 Task: Add the task  Develop a content management system (CMS) for a website to the section Agile Amigos in the project AgileBee and add a Due Date to the respective task as 2023/10/13
Action: Mouse moved to (76, 246)
Screenshot: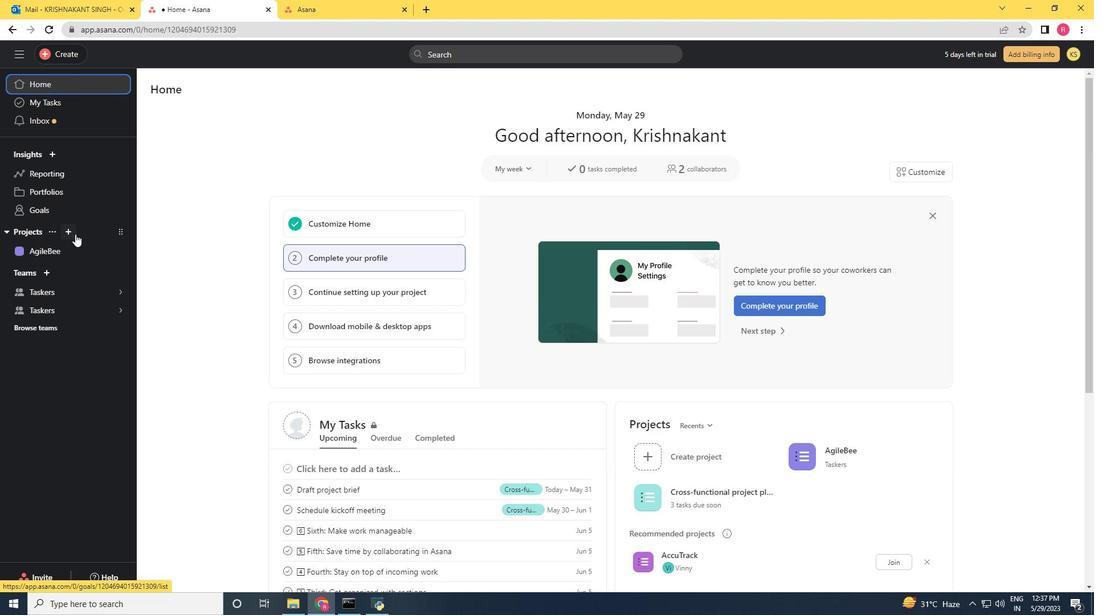 
Action: Mouse pressed left at (76, 246)
Screenshot: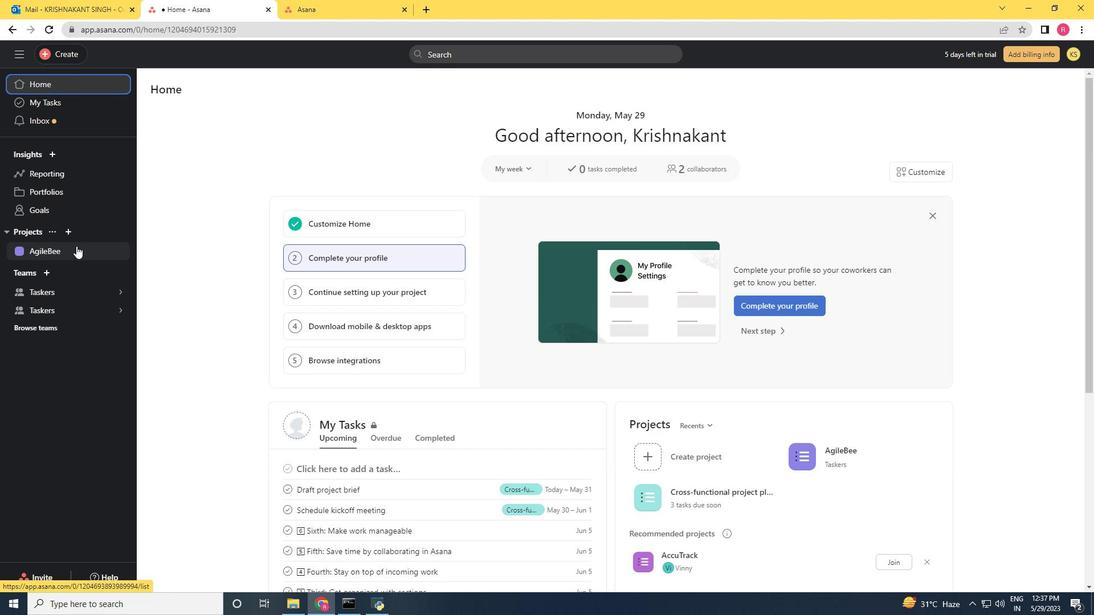 
Action: Mouse moved to (388, 301)
Screenshot: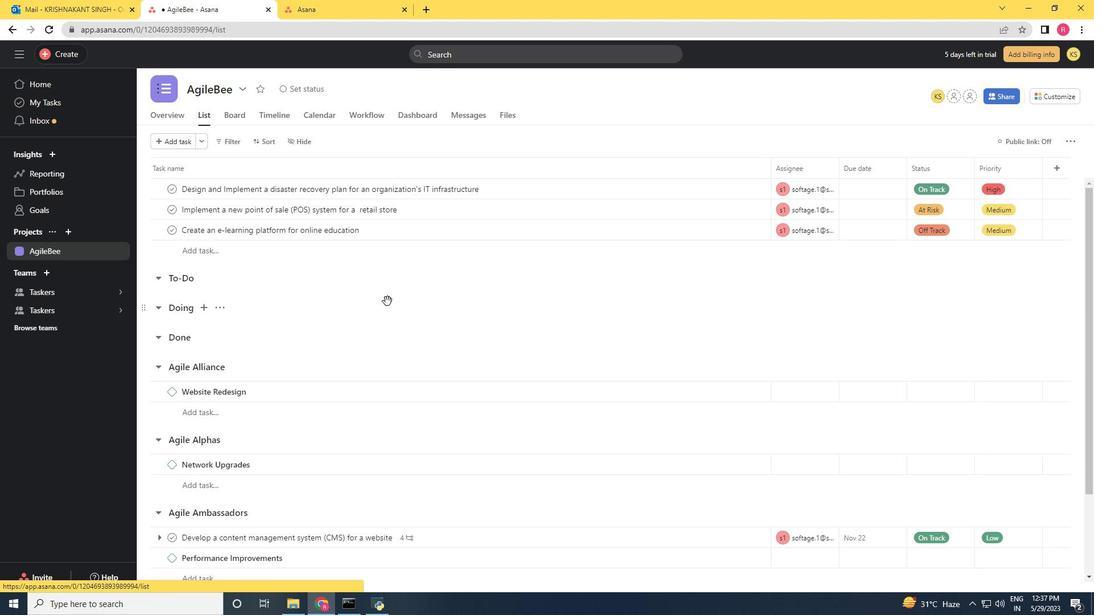 
Action: Mouse scrolled (388, 300) with delta (0, 0)
Screenshot: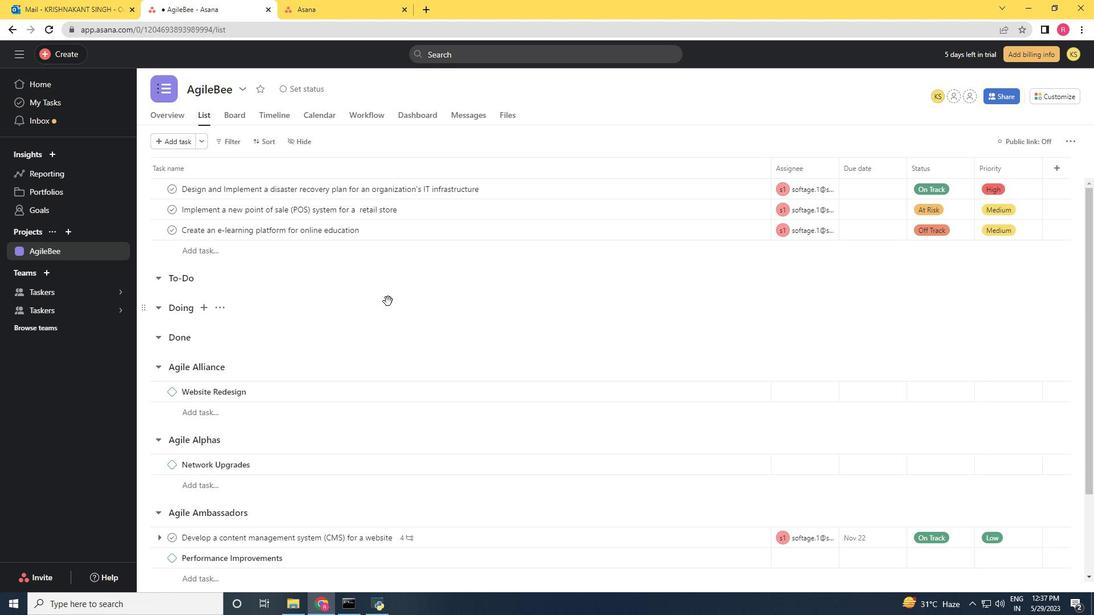
Action: Mouse scrolled (388, 300) with delta (0, 0)
Screenshot: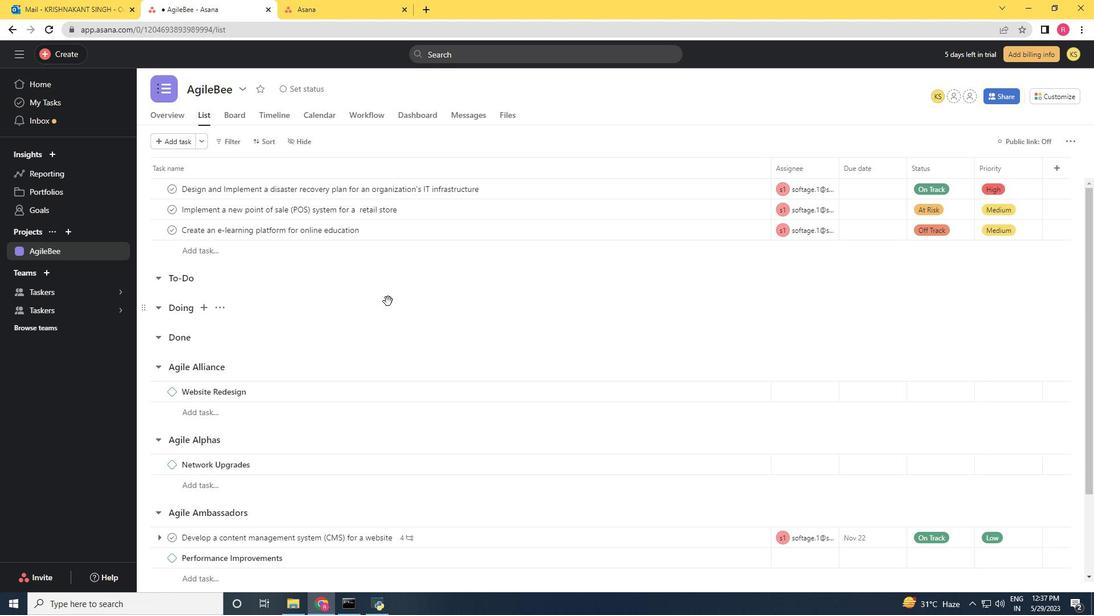
Action: Mouse scrolled (388, 300) with delta (0, 0)
Screenshot: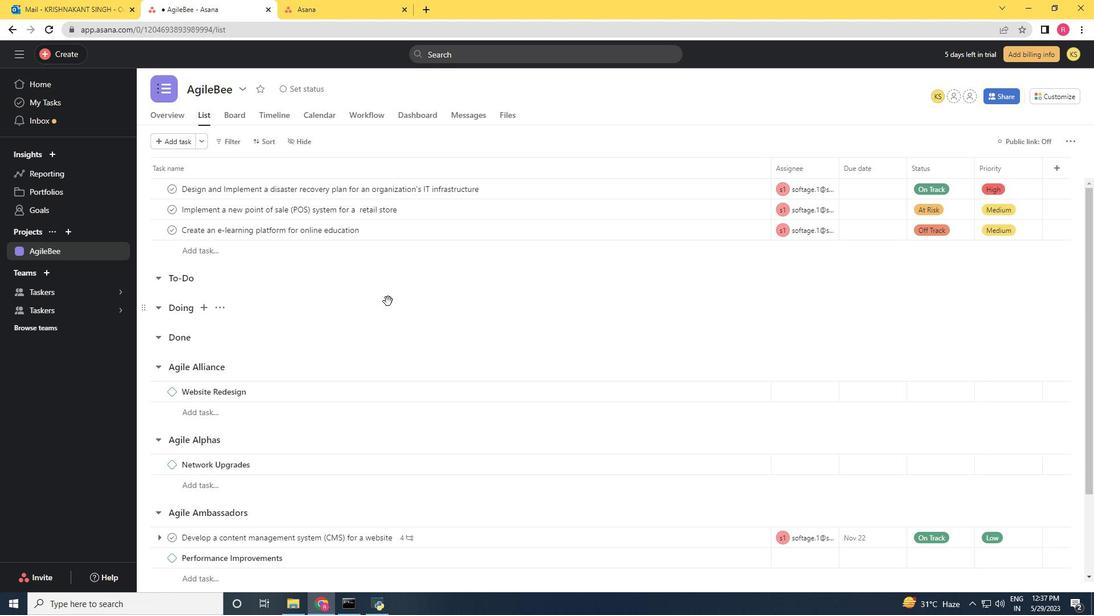 
Action: Mouse scrolled (388, 300) with delta (0, 0)
Screenshot: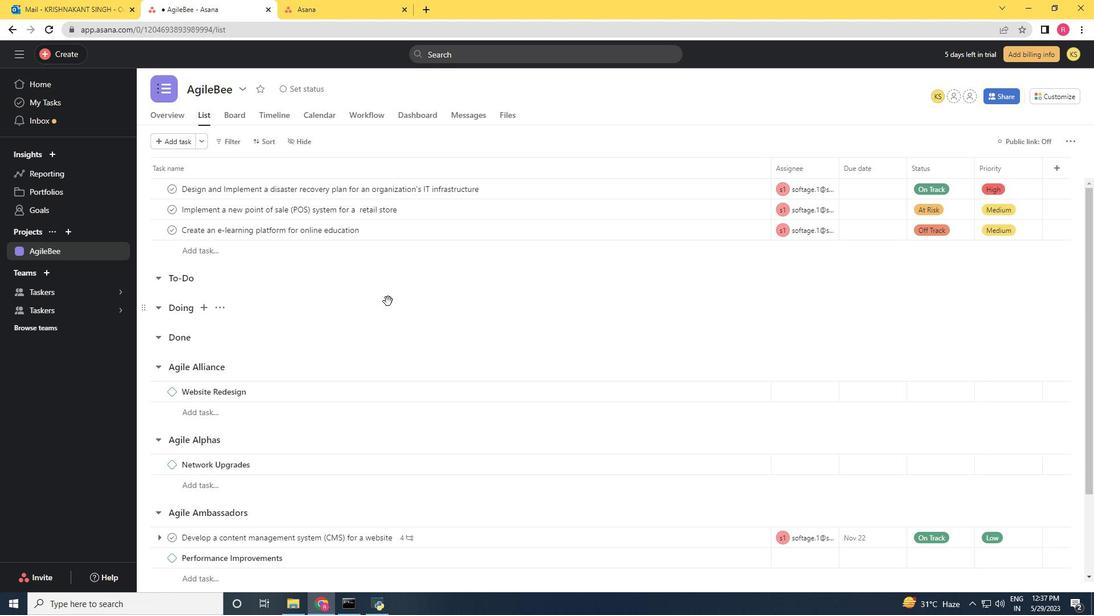 
Action: Mouse scrolled (388, 300) with delta (0, 0)
Screenshot: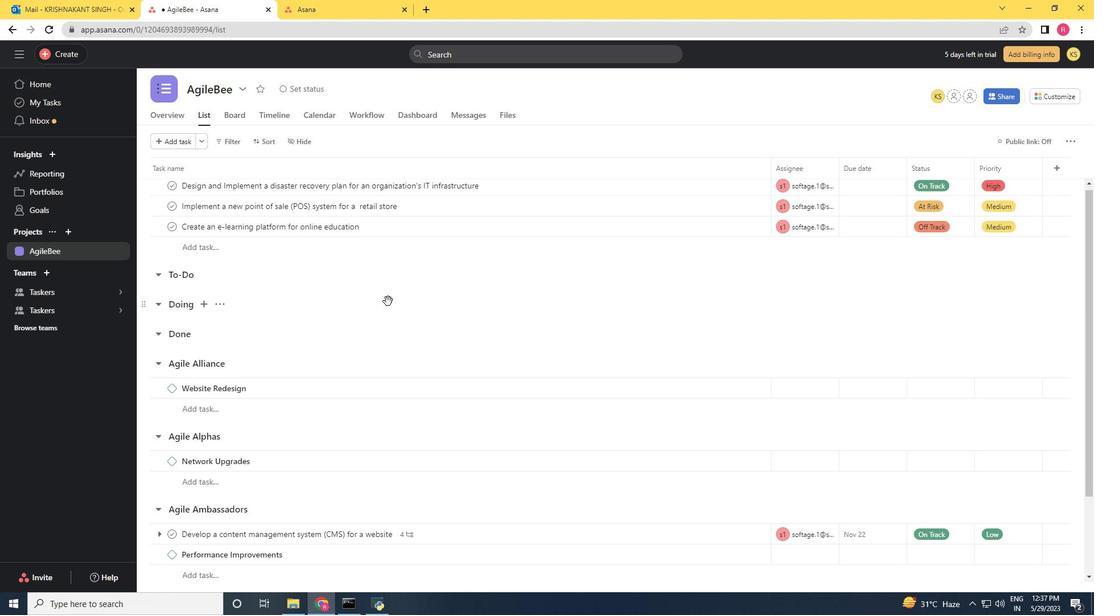 
Action: Mouse scrolled (388, 300) with delta (0, 0)
Screenshot: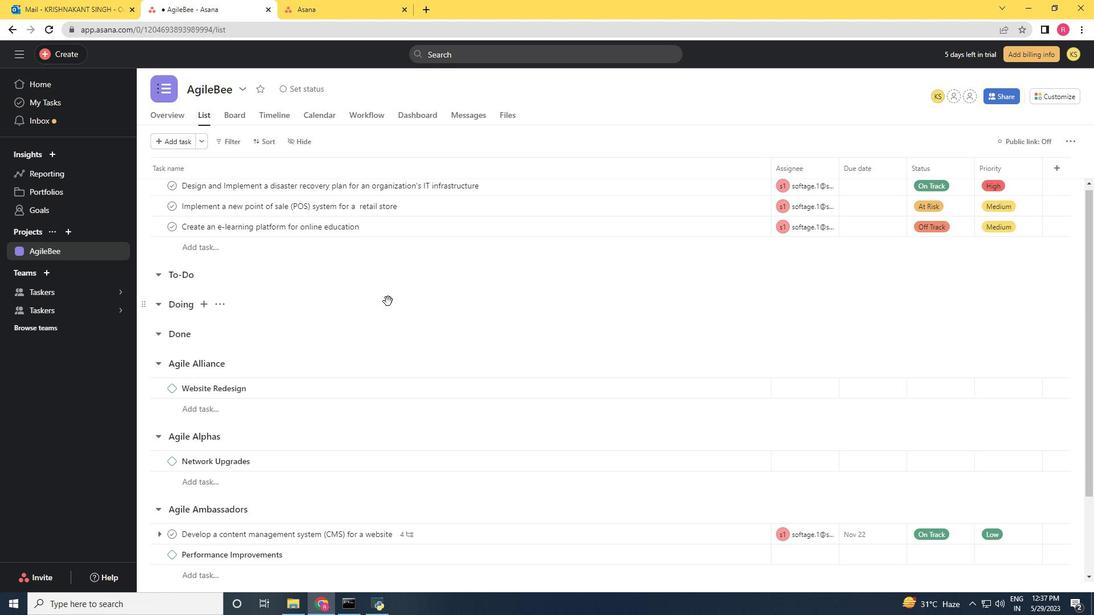 
Action: Mouse moved to (743, 440)
Screenshot: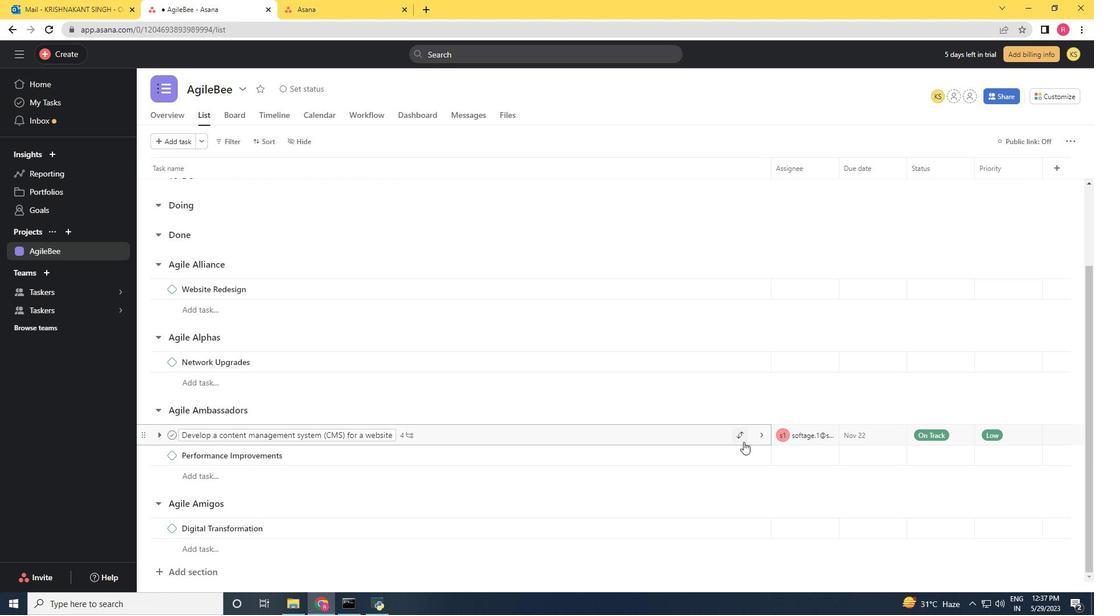 
Action: Mouse pressed left at (743, 440)
Screenshot: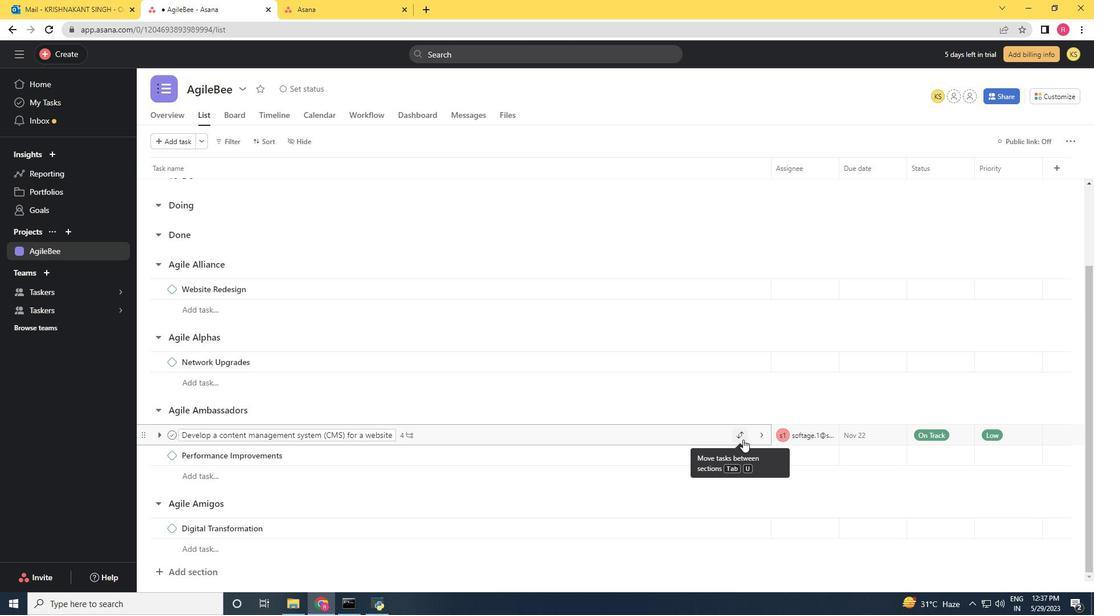 
Action: Mouse moved to (743, 440)
Screenshot: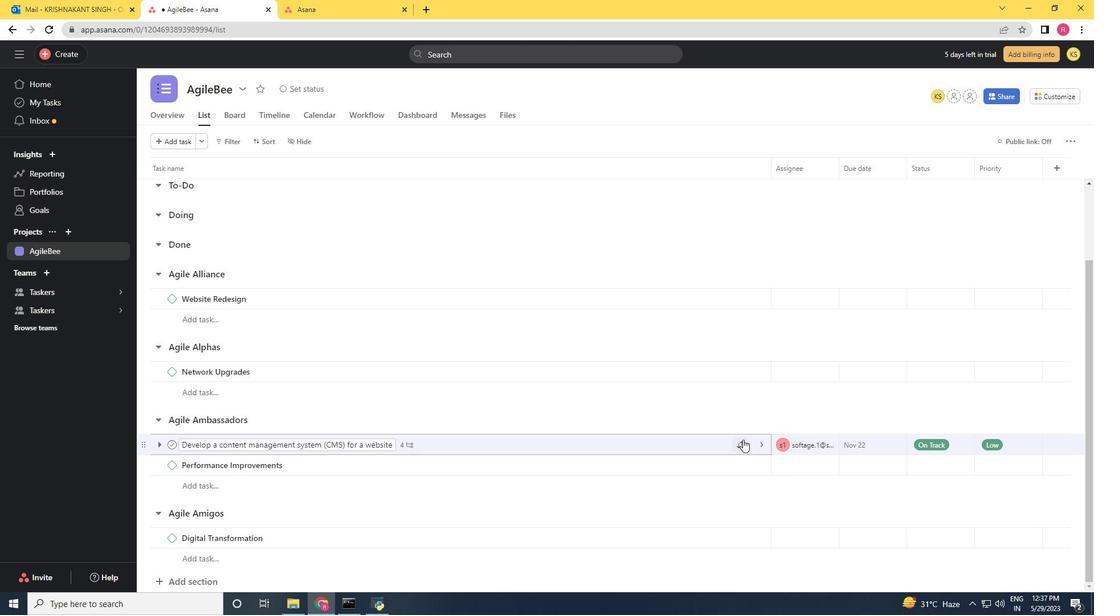 
Action: Mouse pressed left at (743, 440)
Screenshot: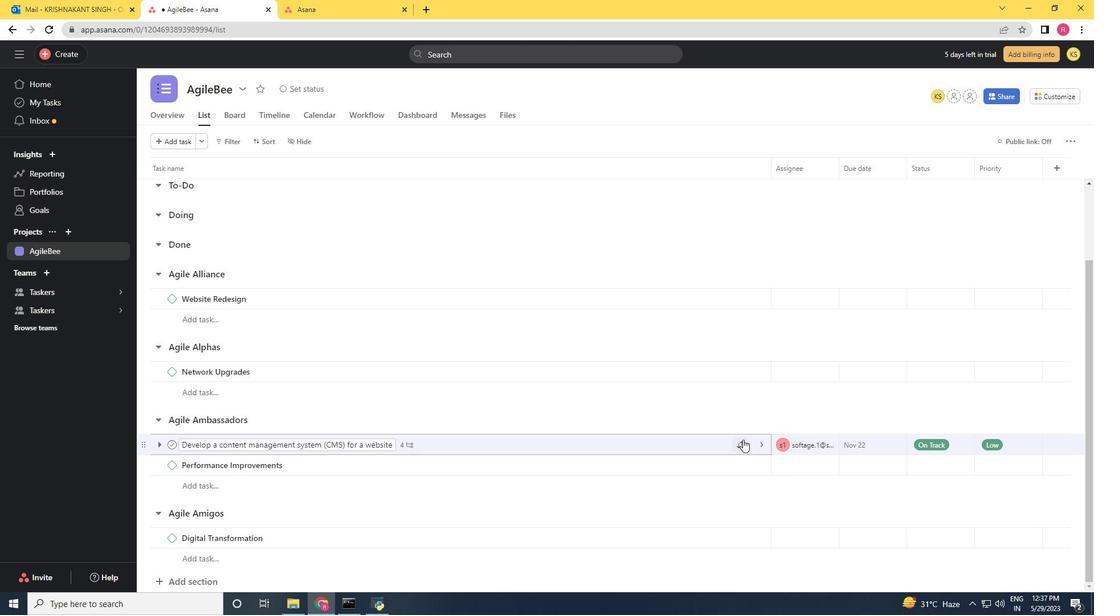 
Action: Mouse moved to (703, 422)
Screenshot: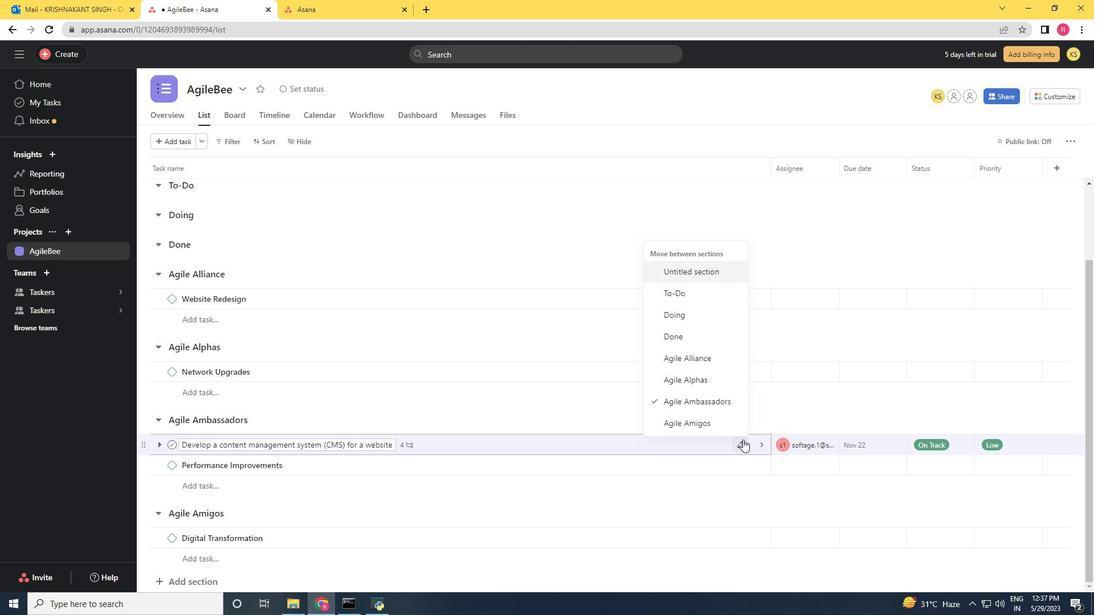 
Action: Mouse pressed left at (703, 422)
Screenshot: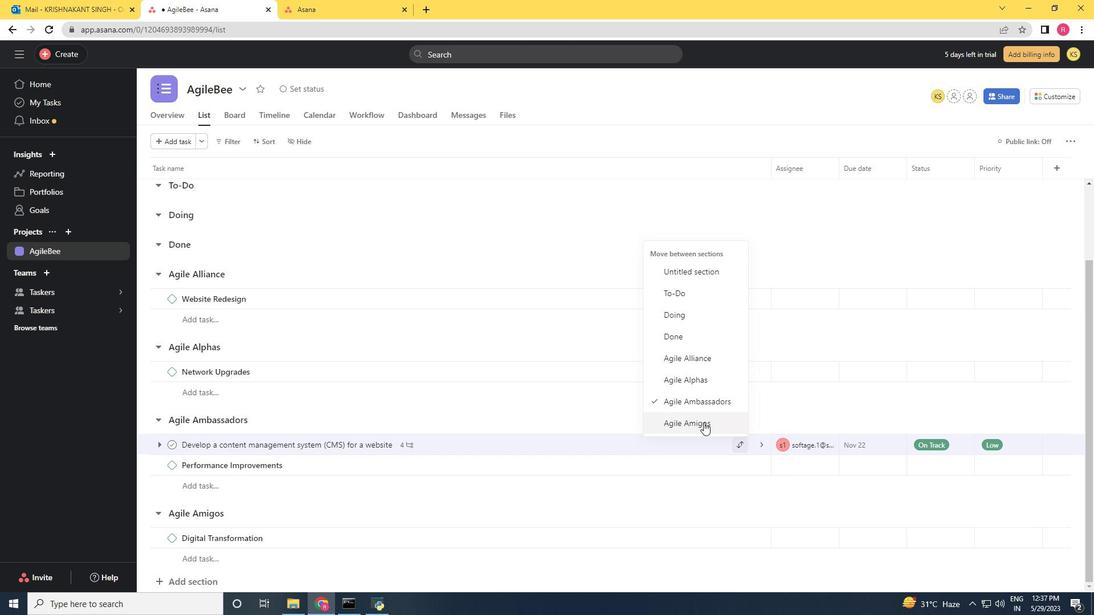 
Action: Mouse moved to (702, 427)
Screenshot: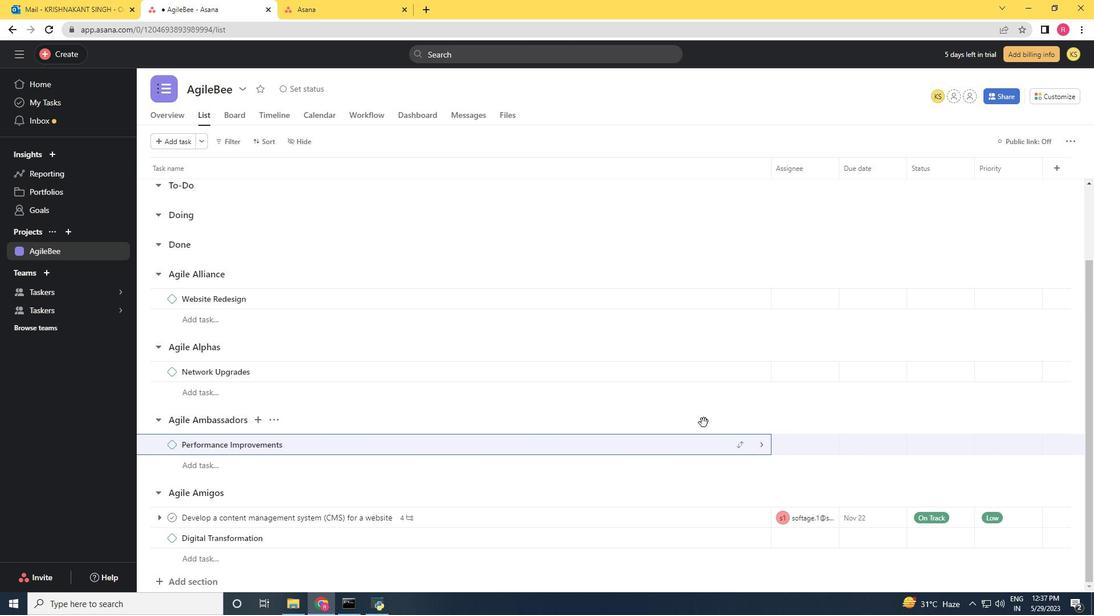 
Action: Mouse scrolled (702, 426) with delta (0, 0)
Screenshot: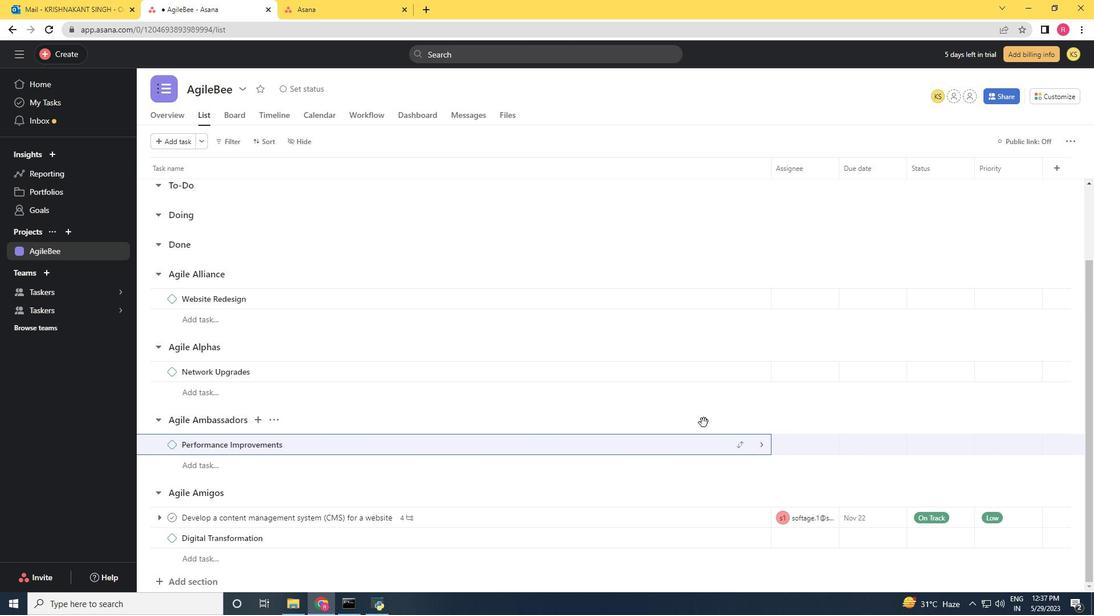 
Action: Mouse moved to (702, 450)
Screenshot: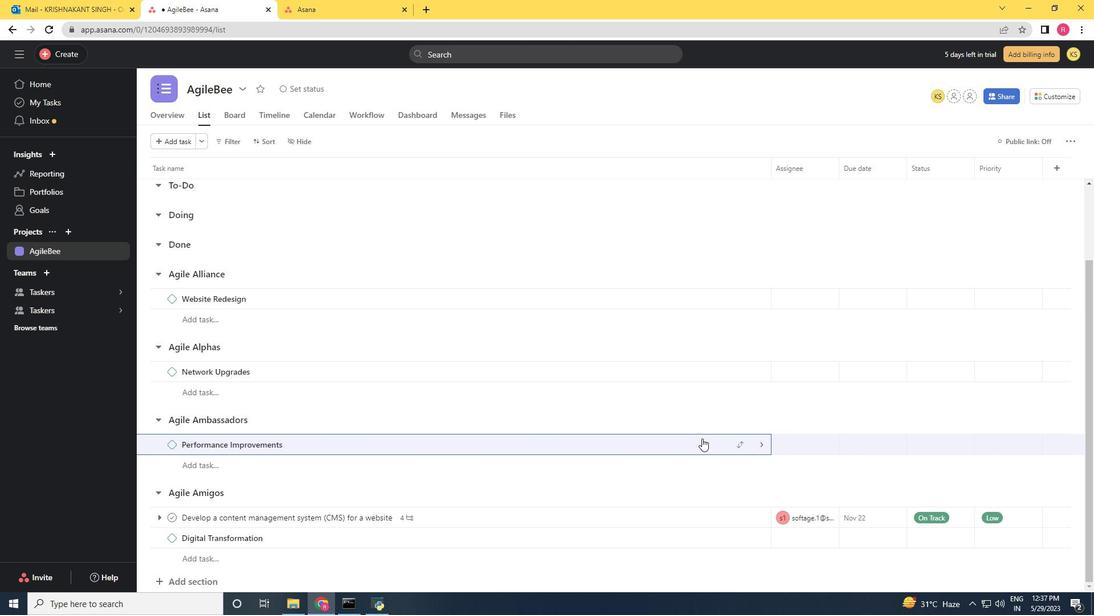 
Action: Mouse scrolled (702, 449) with delta (0, 0)
Screenshot: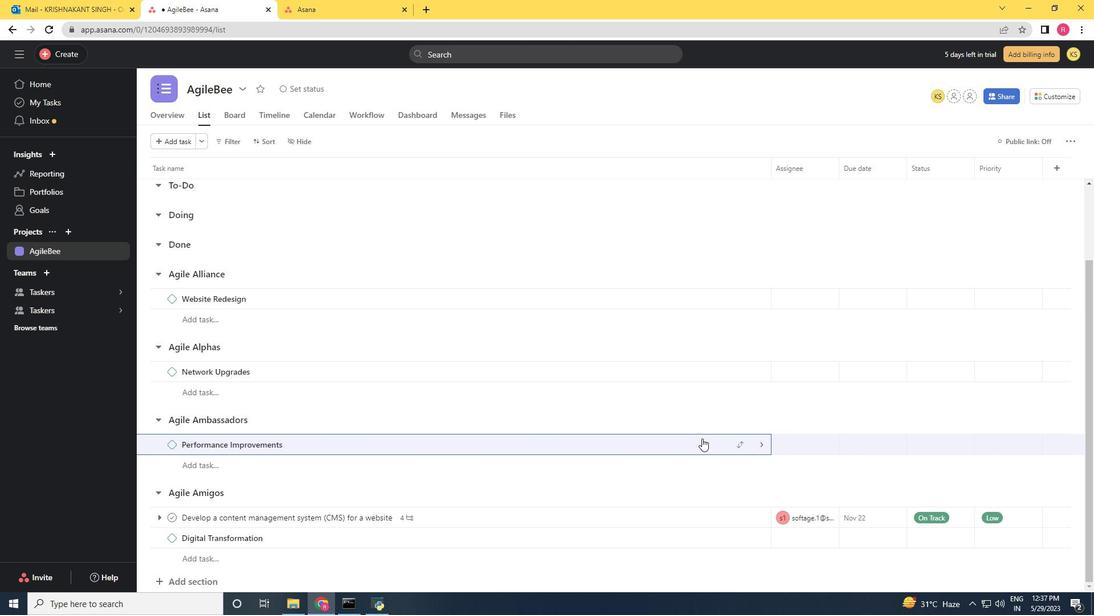 
Action: Mouse moved to (886, 521)
Screenshot: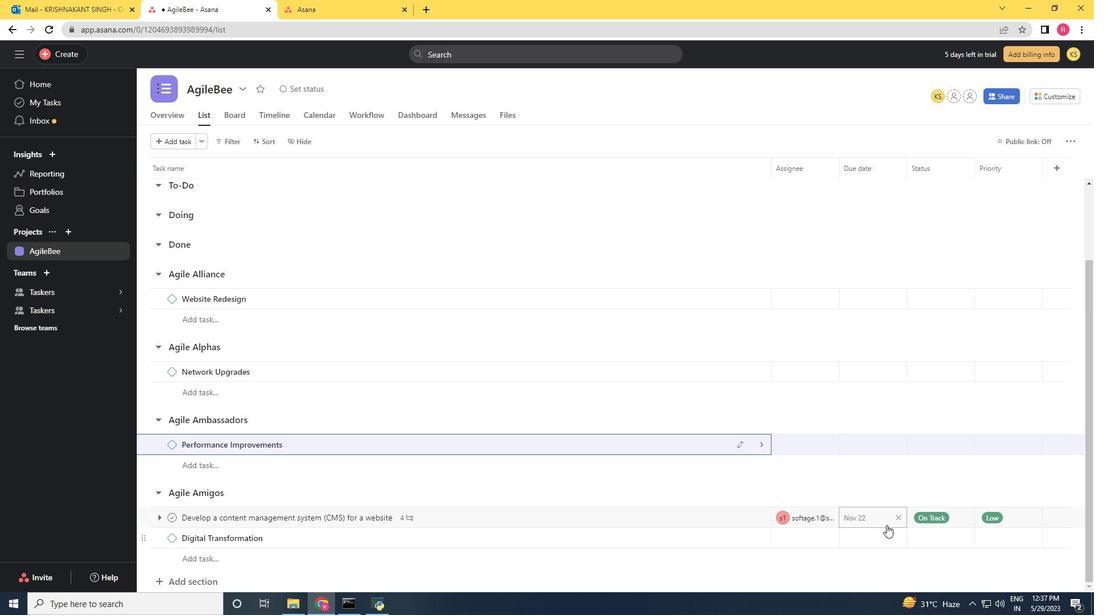 
Action: Mouse pressed left at (886, 521)
Screenshot: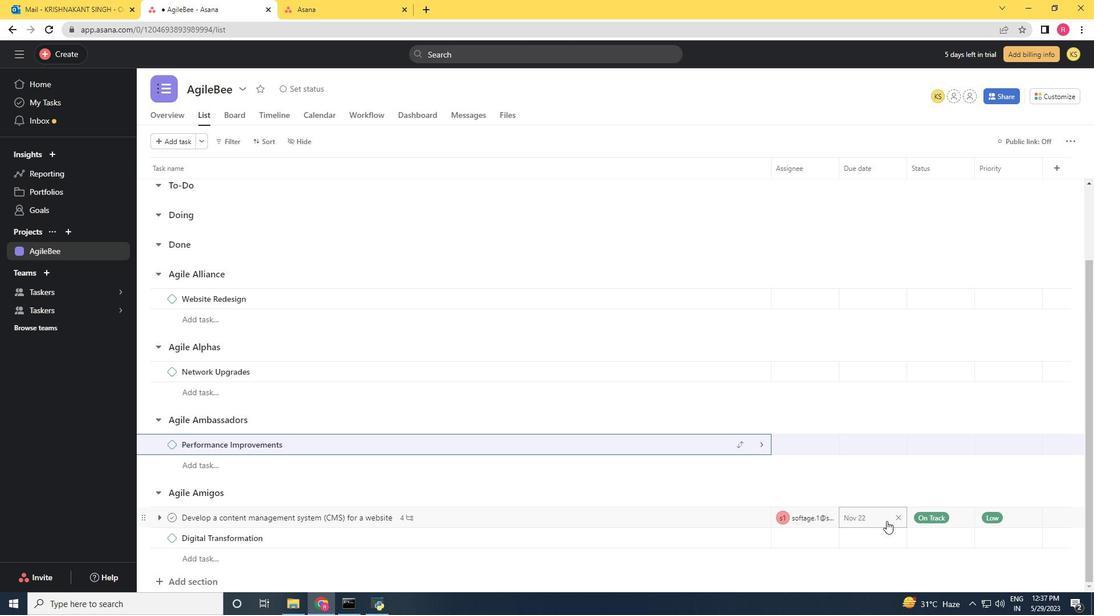 
Action: Mouse moved to (861, 337)
Screenshot: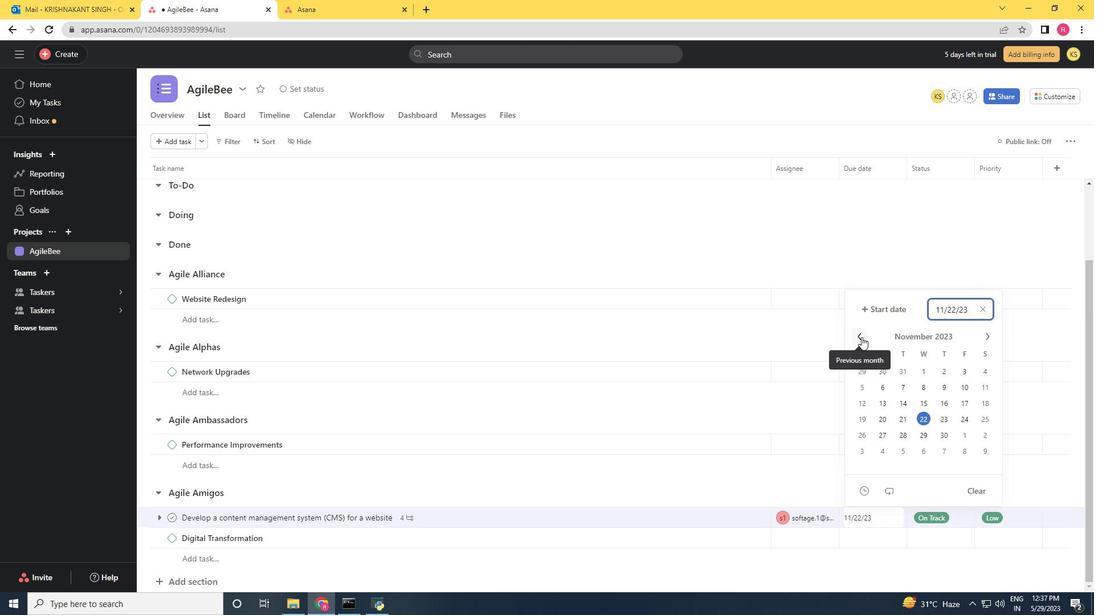 
Action: Mouse pressed left at (861, 337)
Screenshot: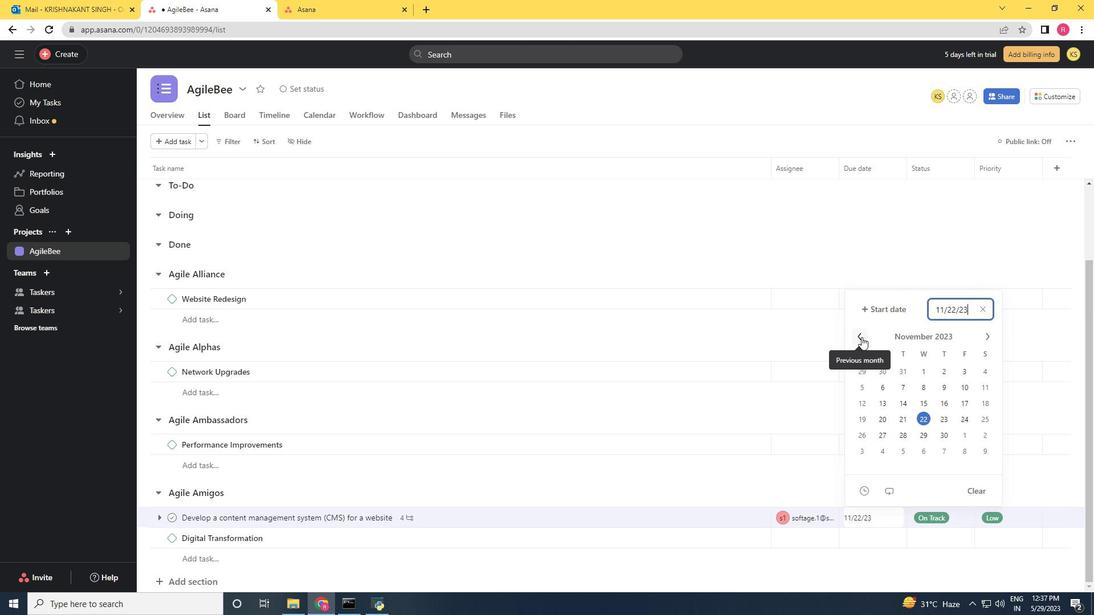 
Action: Mouse moved to (966, 385)
Screenshot: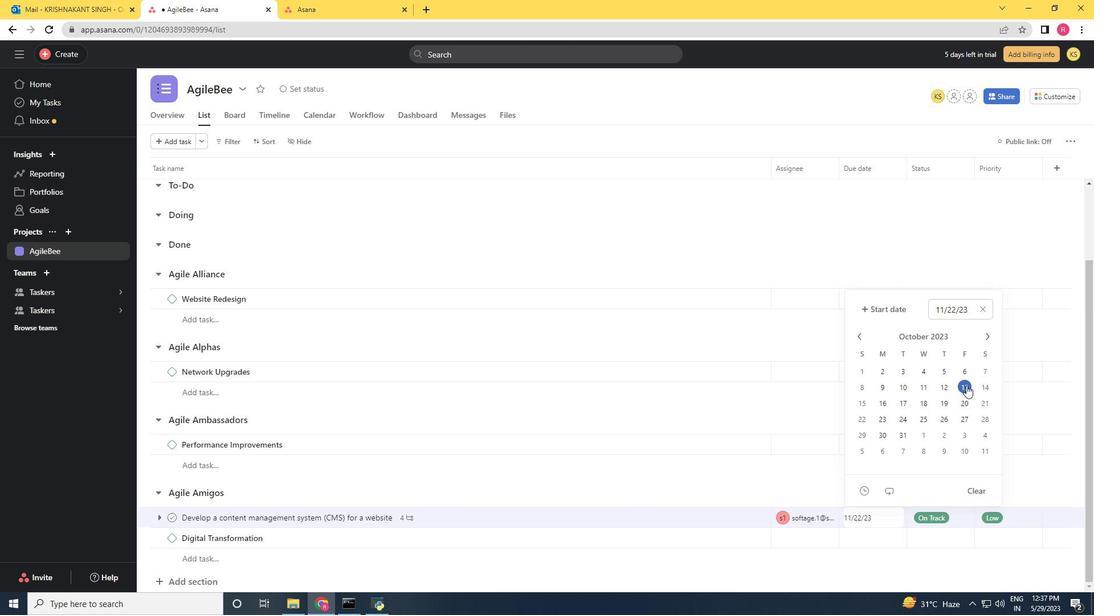 
Action: Mouse pressed left at (966, 385)
Screenshot: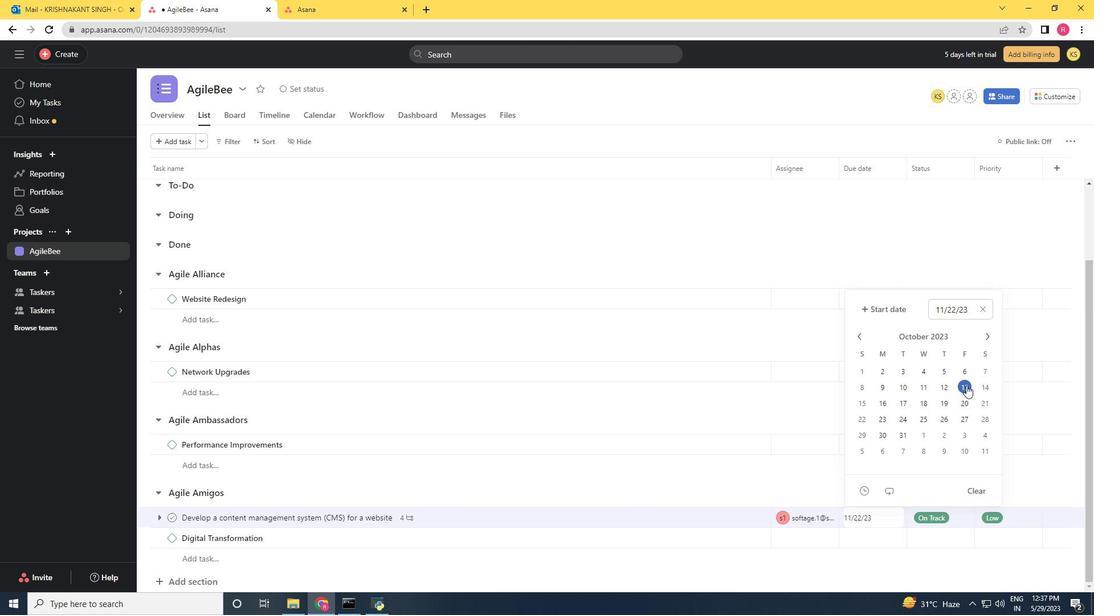 
Action: Mouse moved to (815, 482)
Screenshot: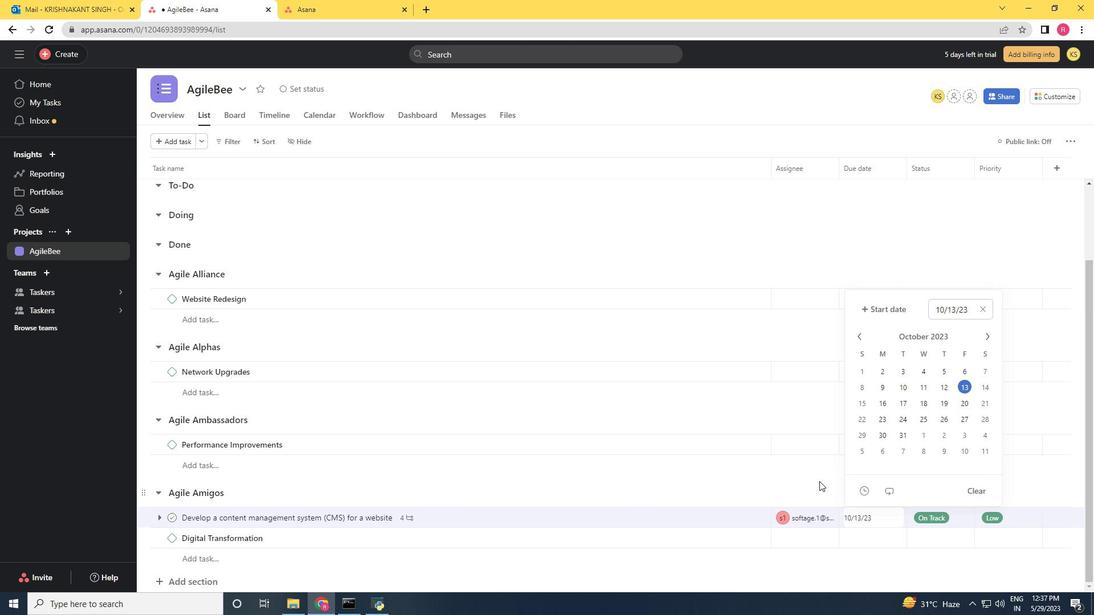 
Action: Mouse pressed left at (815, 482)
Screenshot: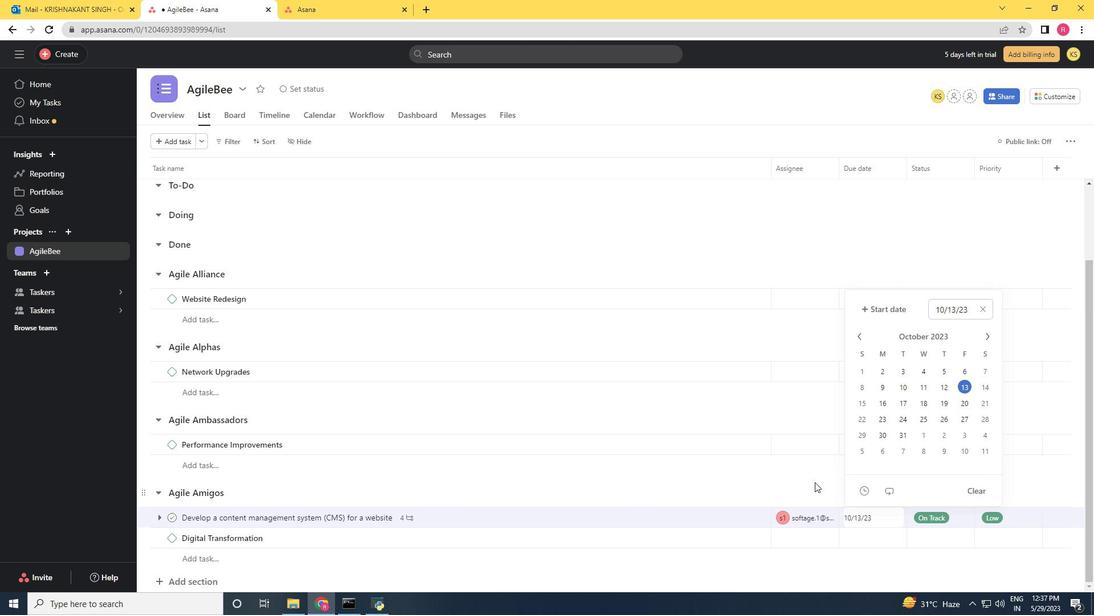 
Action: Mouse moved to (817, 476)
Screenshot: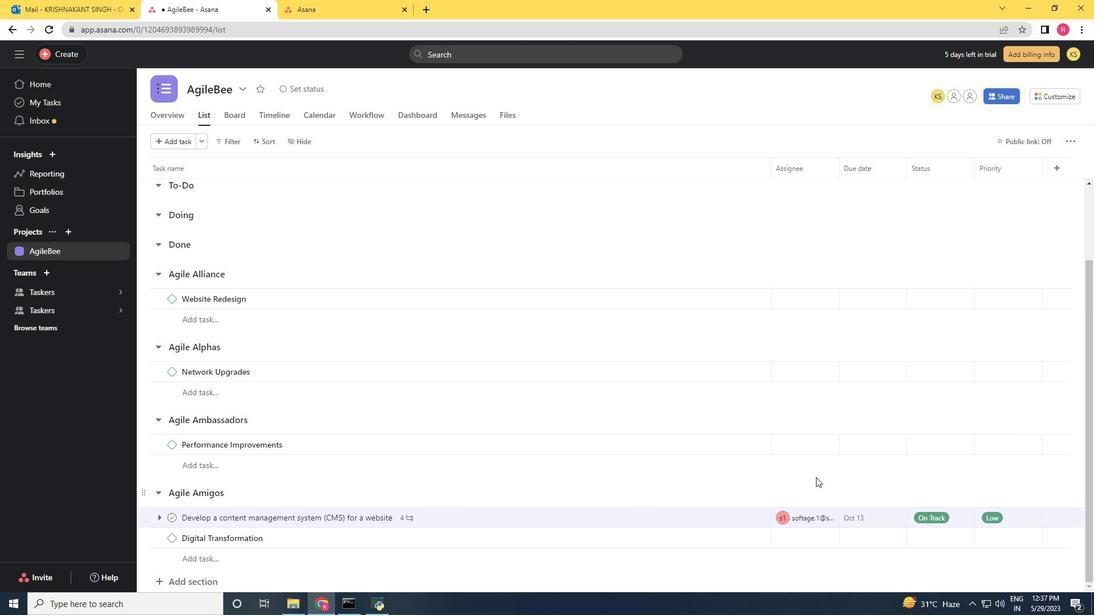
